 Task: Add Denco Sow Good Neat Clip to the cart.
Action: Mouse moved to (236, 122)
Screenshot: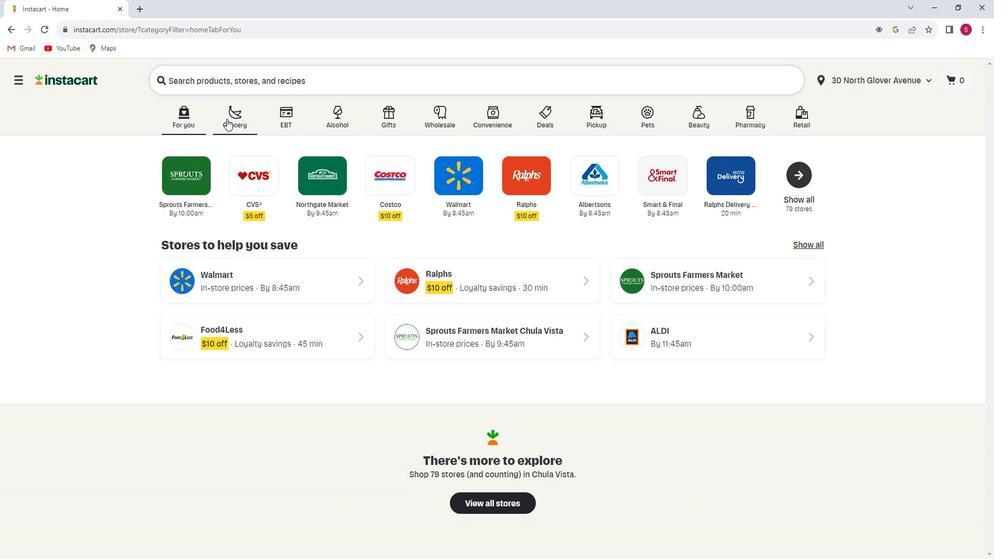 
Action: Mouse pressed left at (236, 122)
Screenshot: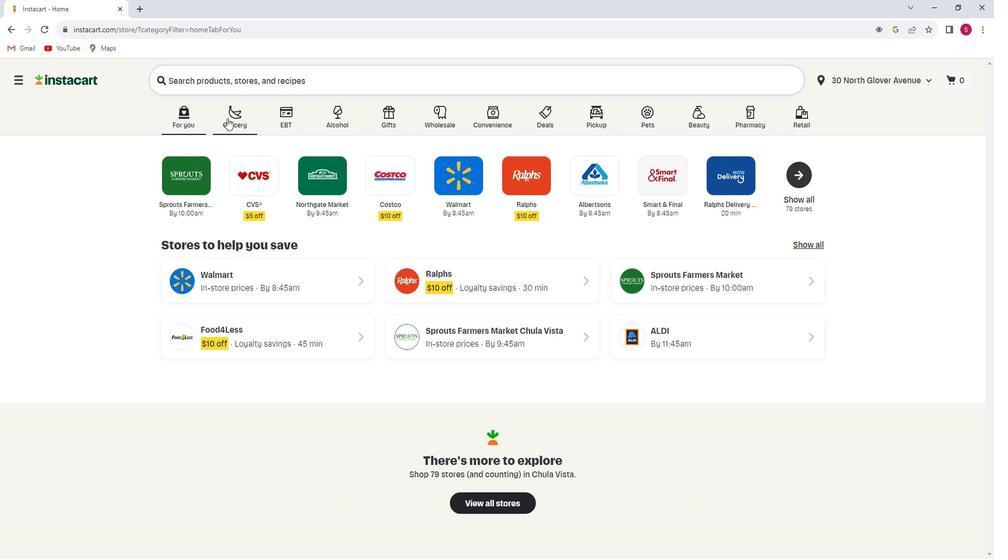 
Action: Mouse moved to (226, 306)
Screenshot: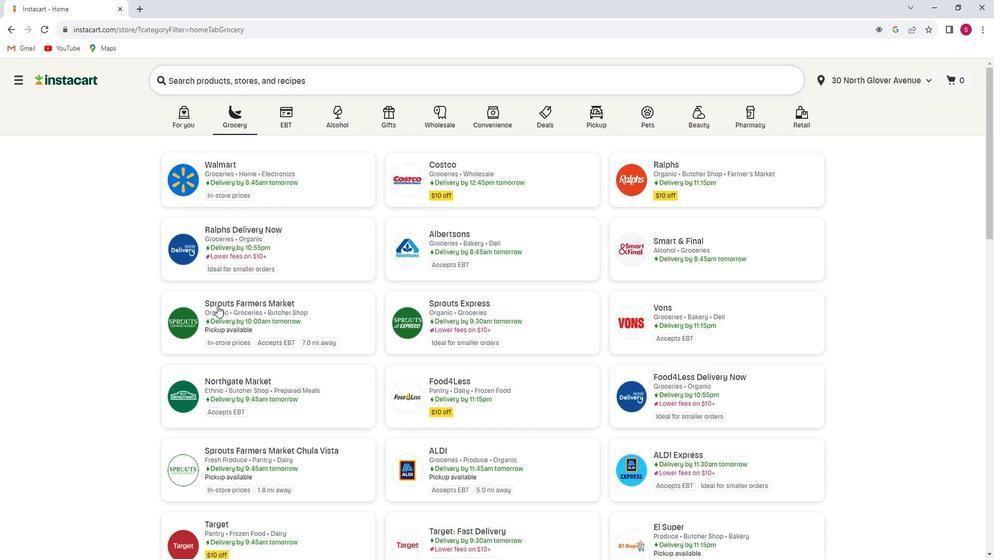 
Action: Mouse pressed left at (226, 306)
Screenshot: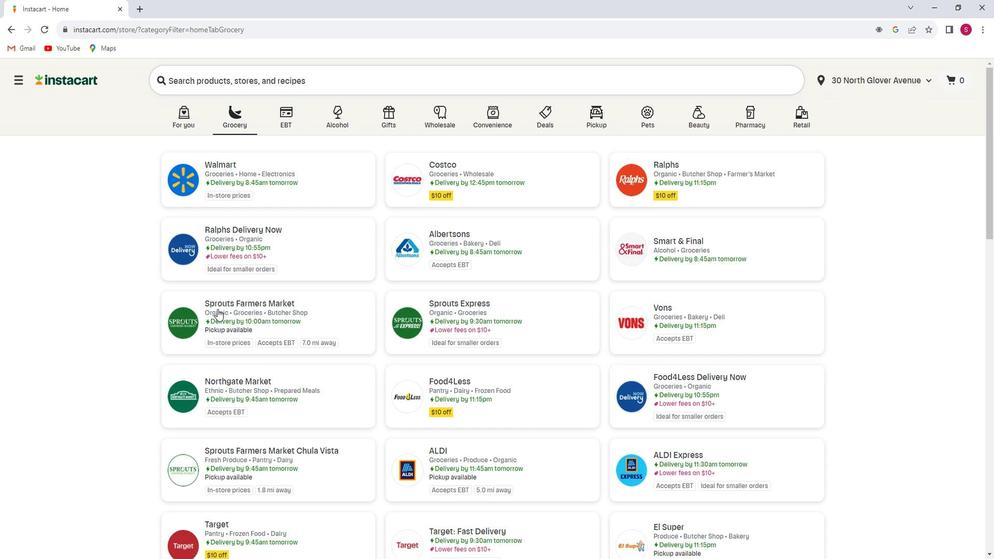 
Action: Mouse moved to (73, 308)
Screenshot: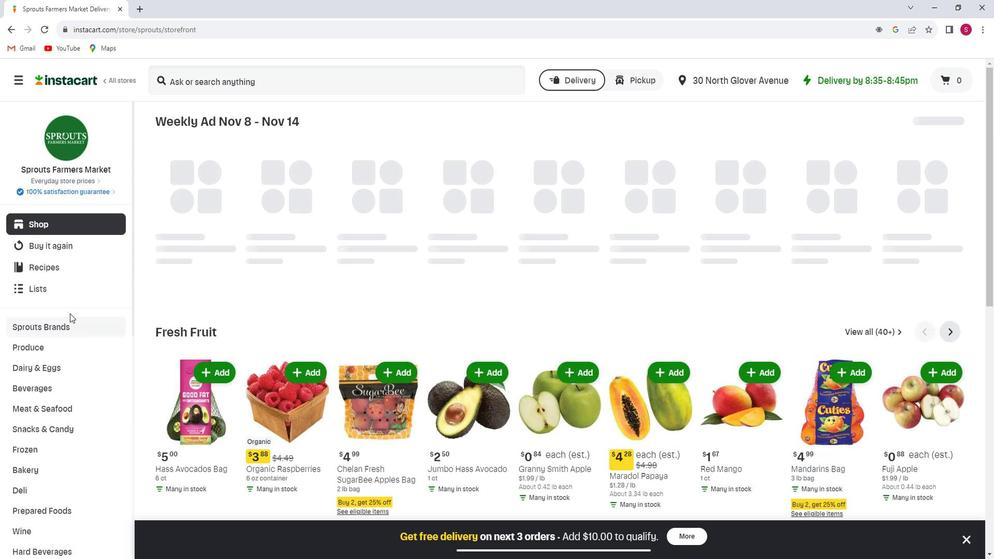 
Action: Mouse scrolled (73, 307) with delta (0, 0)
Screenshot: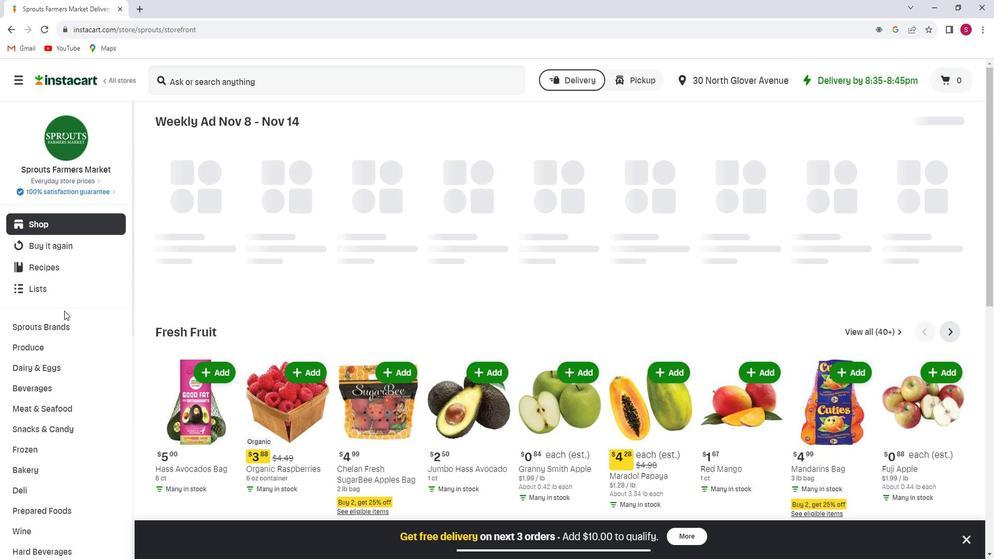 
Action: Mouse scrolled (73, 307) with delta (0, 0)
Screenshot: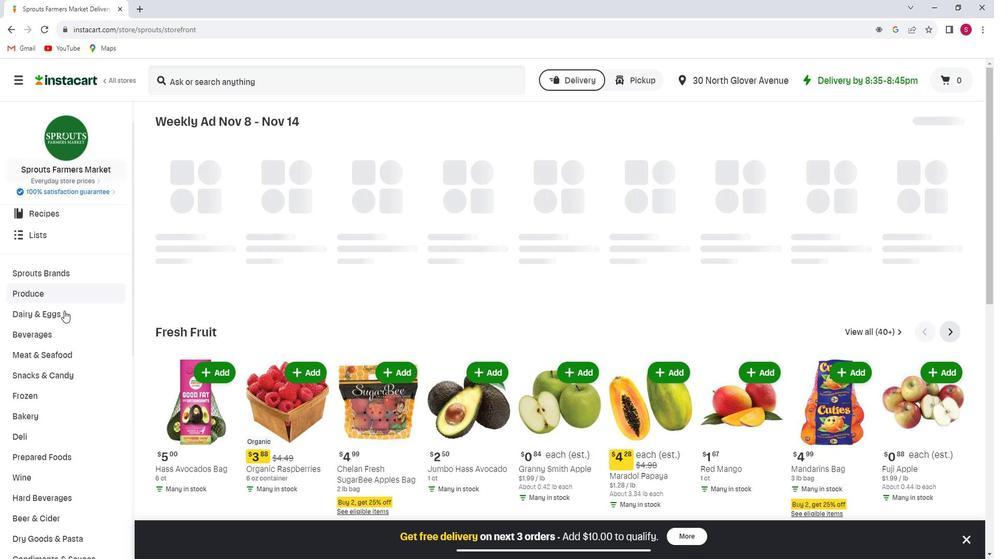 
Action: Mouse scrolled (73, 307) with delta (0, 0)
Screenshot: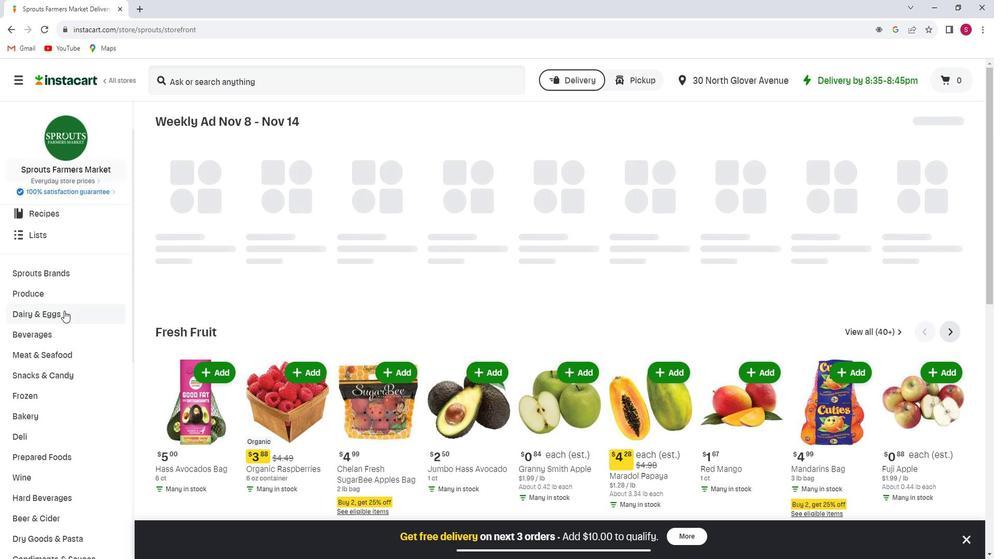
Action: Mouse scrolled (73, 307) with delta (0, 0)
Screenshot: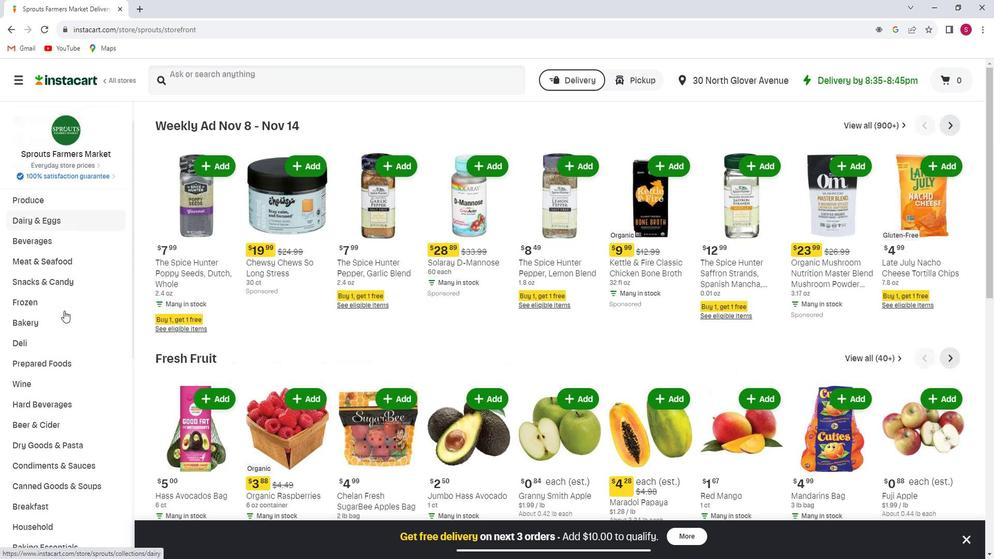 
Action: Mouse scrolled (73, 307) with delta (0, 0)
Screenshot: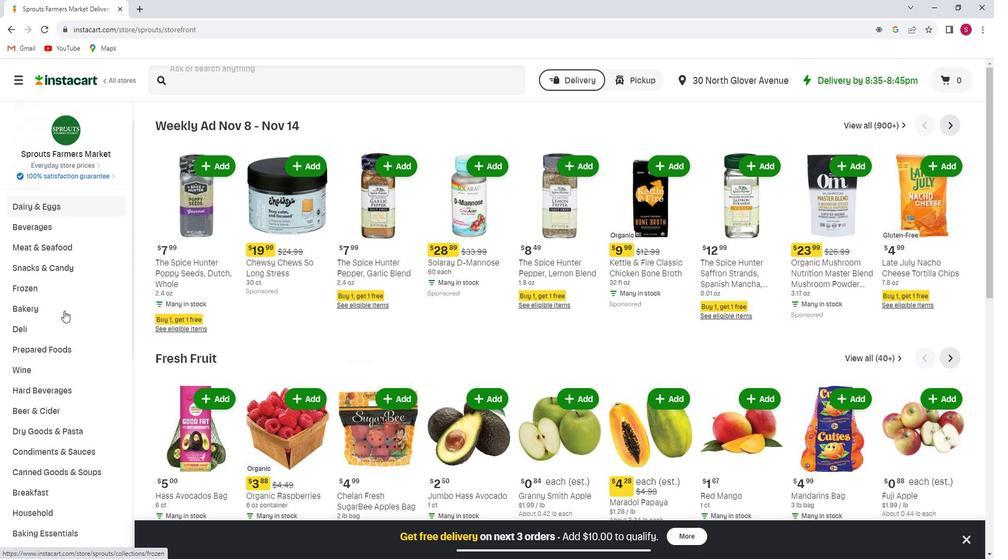 
Action: Mouse scrolled (73, 307) with delta (0, 0)
Screenshot: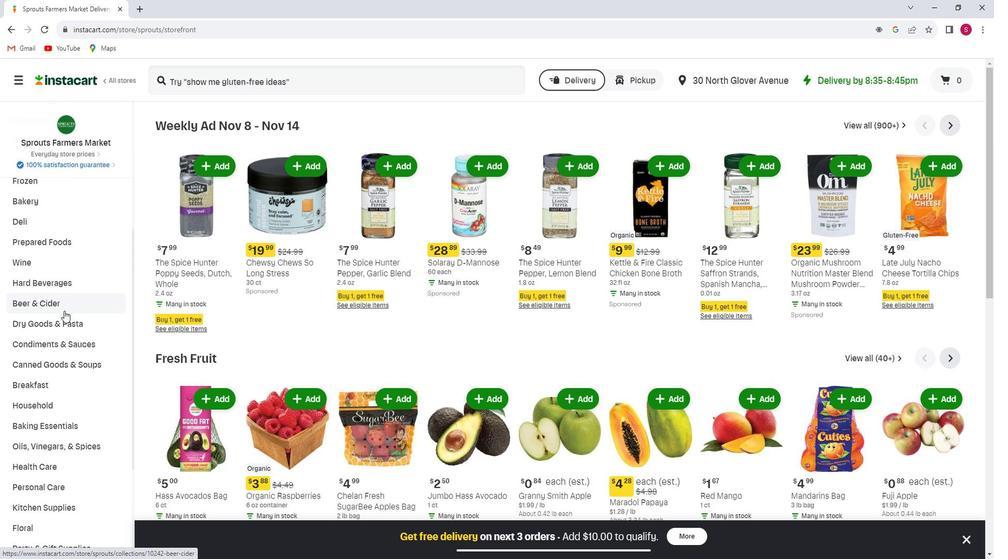 
Action: Mouse moved to (71, 311)
Screenshot: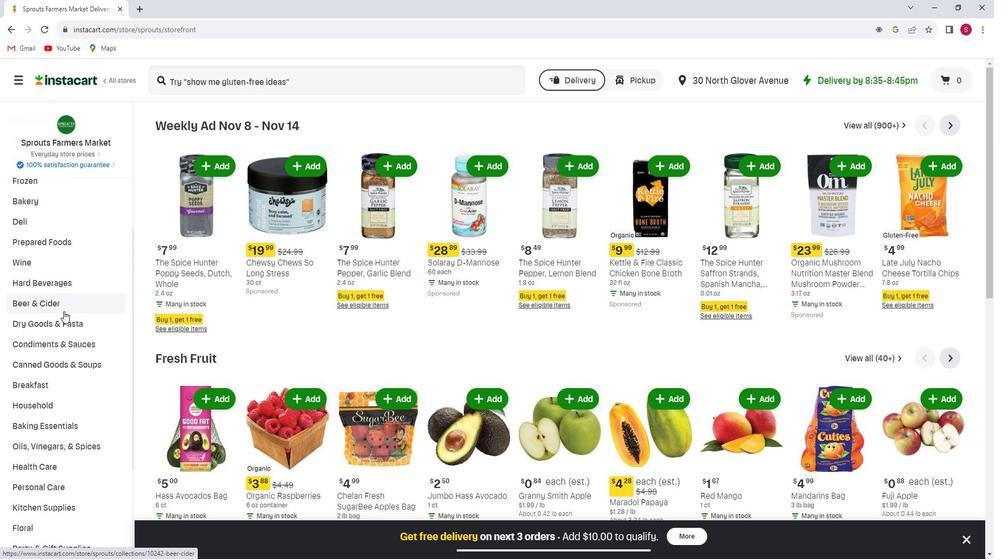 
Action: Mouse scrolled (71, 311) with delta (0, 0)
Screenshot: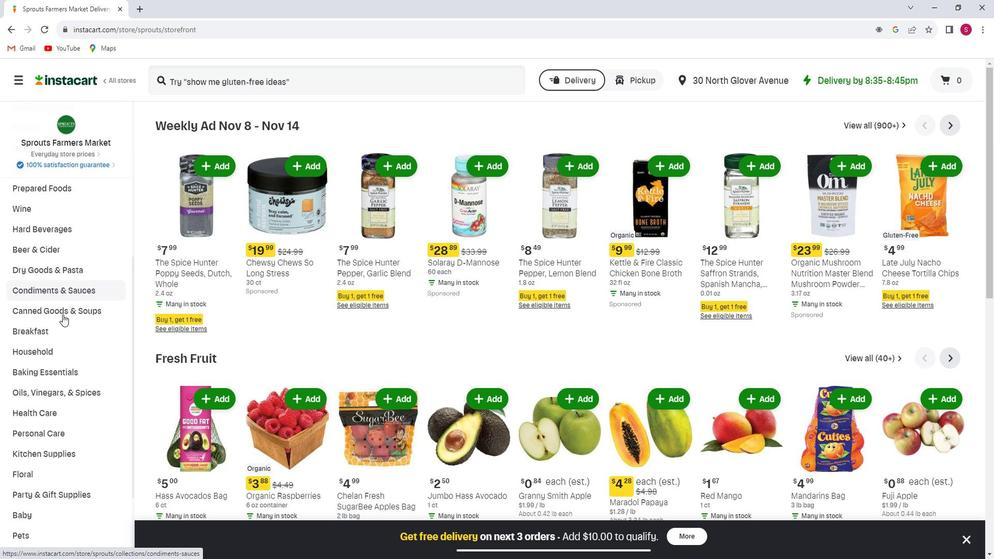 
Action: Mouse moved to (59, 367)
Screenshot: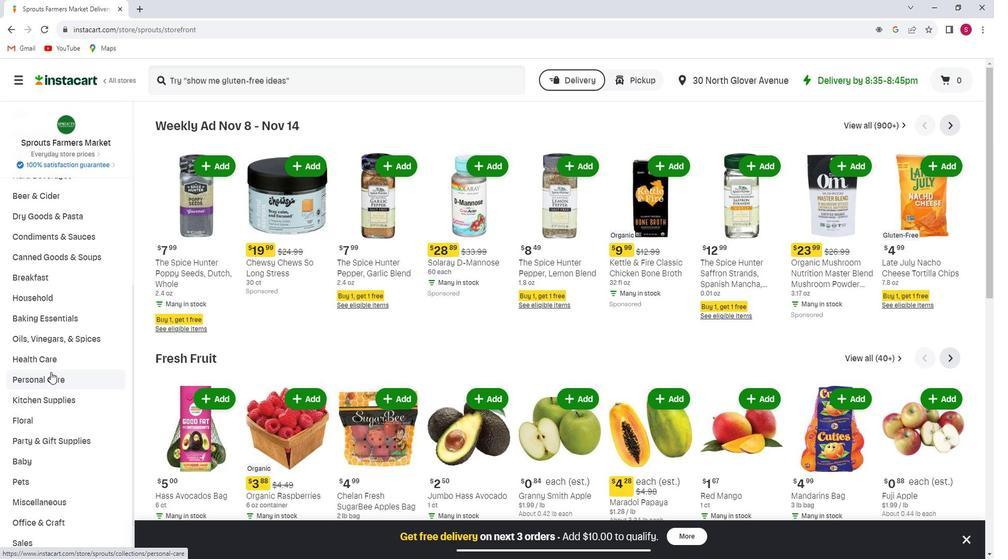 
Action: Mouse pressed left at (59, 367)
Screenshot: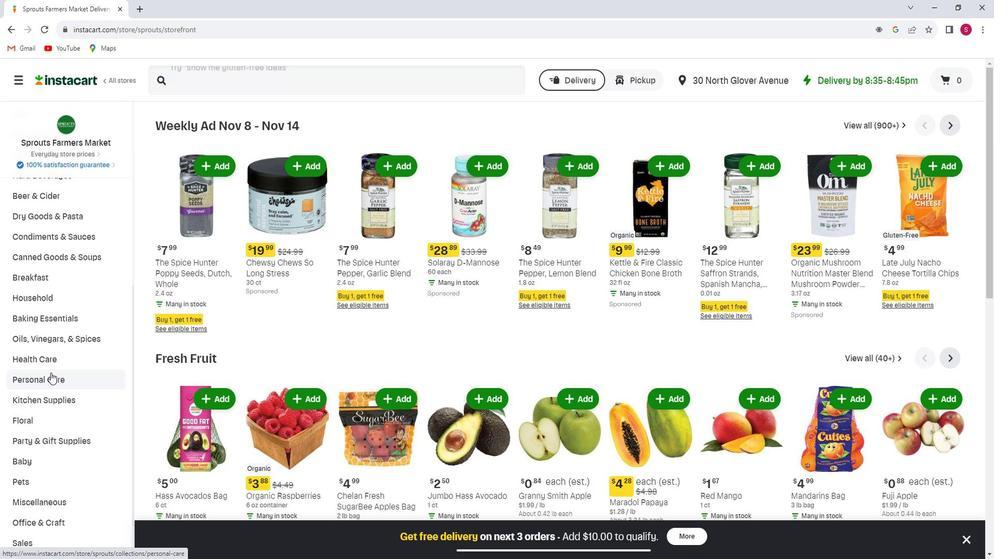 
Action: Mouse moved to (893, 153)
Screenshot: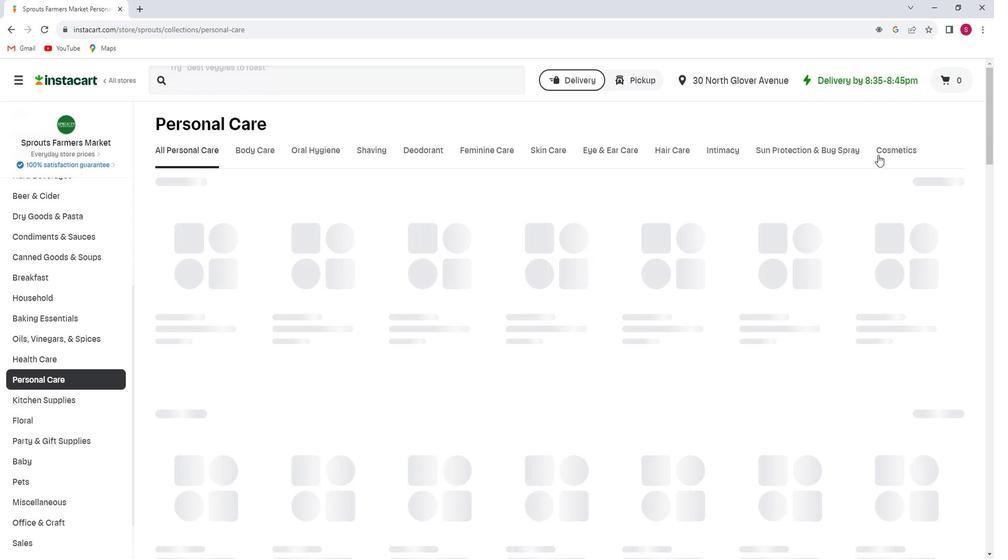 
Action: Mouse pressed left at (893, 153)
Screenshot: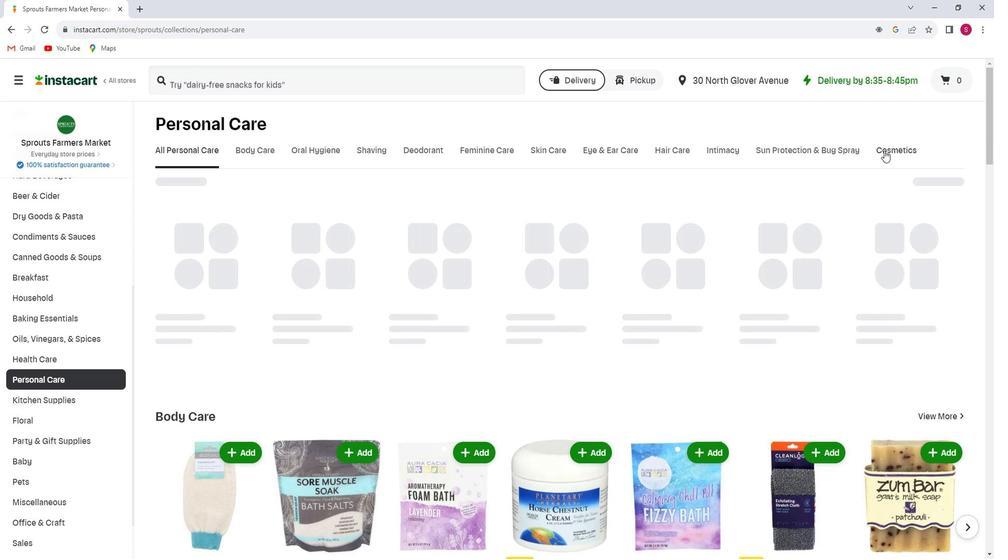 
Action: Mouse moved to (294, 200)
Screenshot: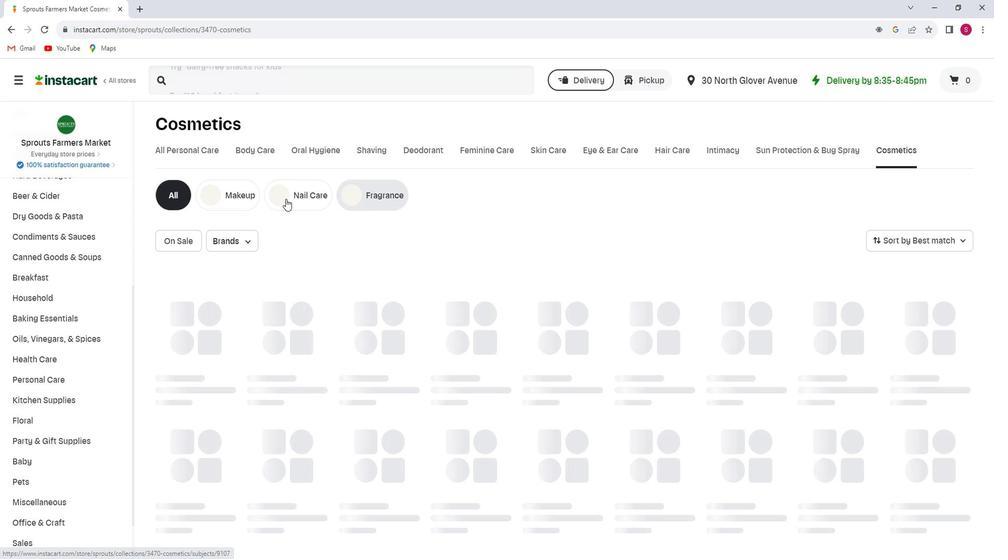 
Action: Mouse pressed left at (294, 200)
Screenshot: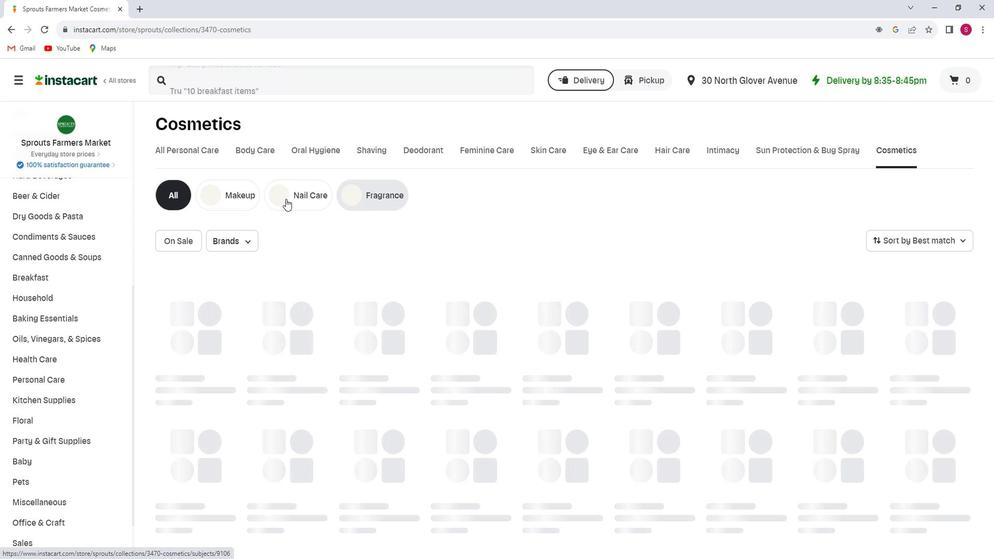 
Action: Mouse moved to (238, 85)
Screenshot: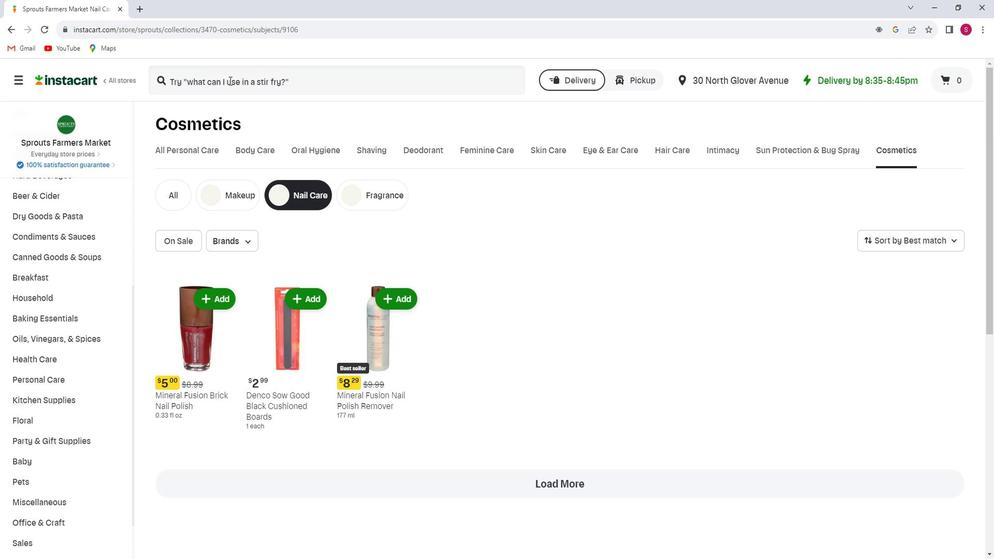 
Action: Mouse pressed left at (238, 85)
Screenshot: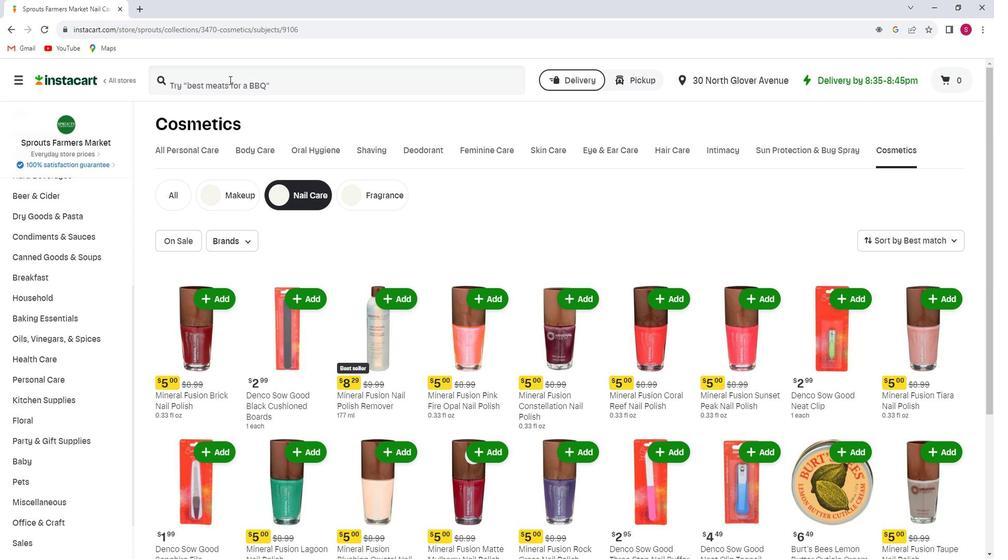 
Action: Key pressed <Key.shift><Key.shift><Key.shift><Key.shift>Denco<Key.space><Key.shift>Sow<Key.space><Key.shift>Good<Key.space><Key.shift_r>Neat<Key.space><Key.shift>Clip<Key.enter>
Screenshot: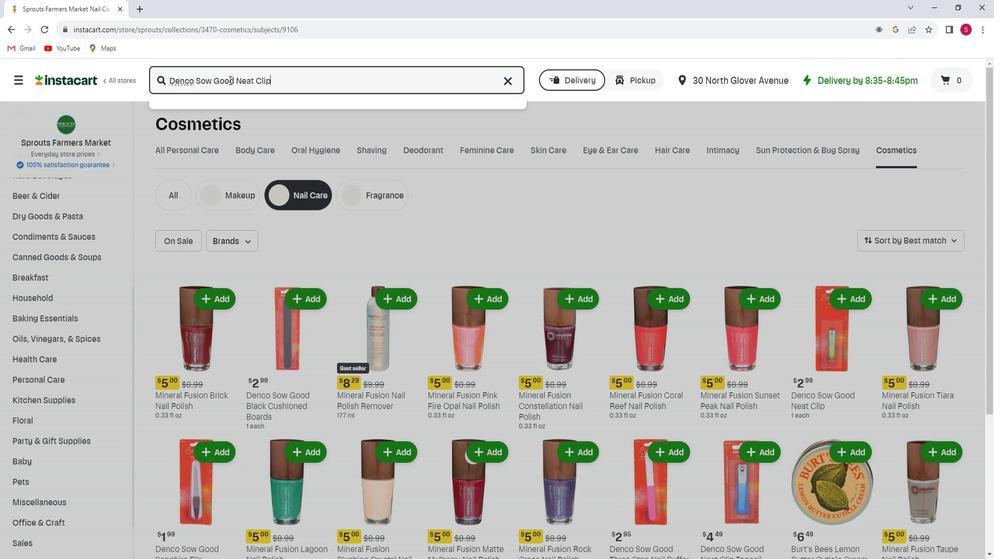 
Action: Mouse moved to (301, 192)
Screenshot: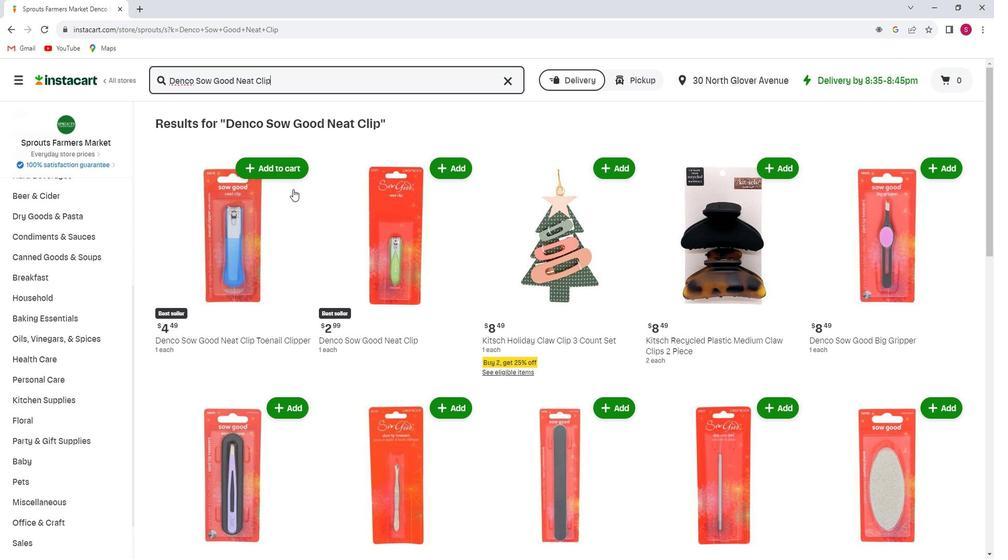 
Action: Mouse scrolled (301, 191) with delta (0, 0)
Screenshot: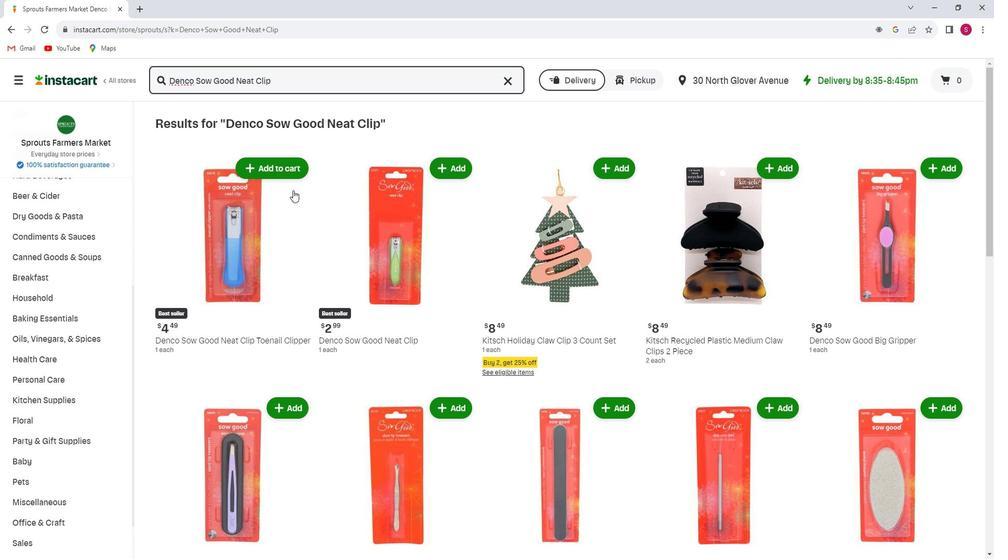
Action: Mouse moved to (443, 120)
Screenshot: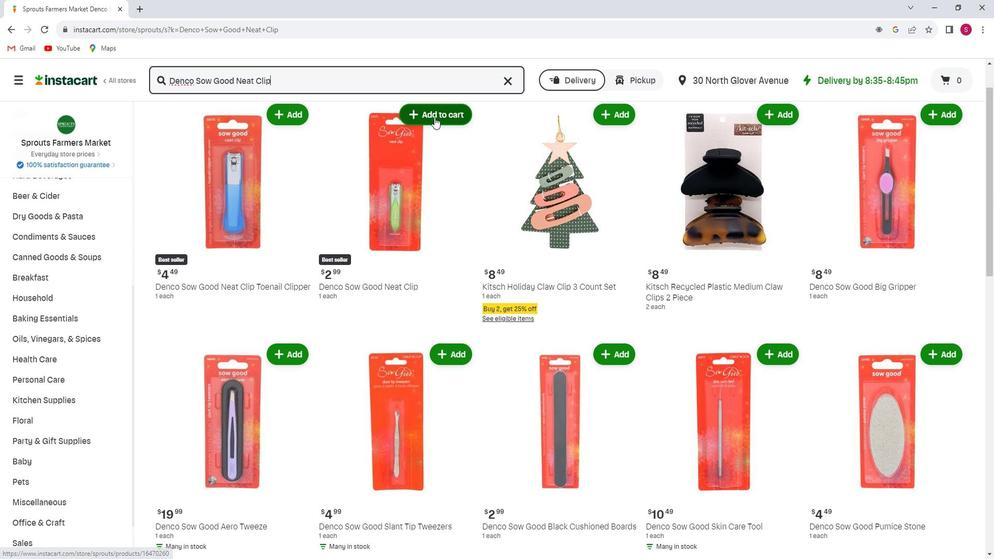 
Action: Mouse pressed left at (443, 120)
Screenshot: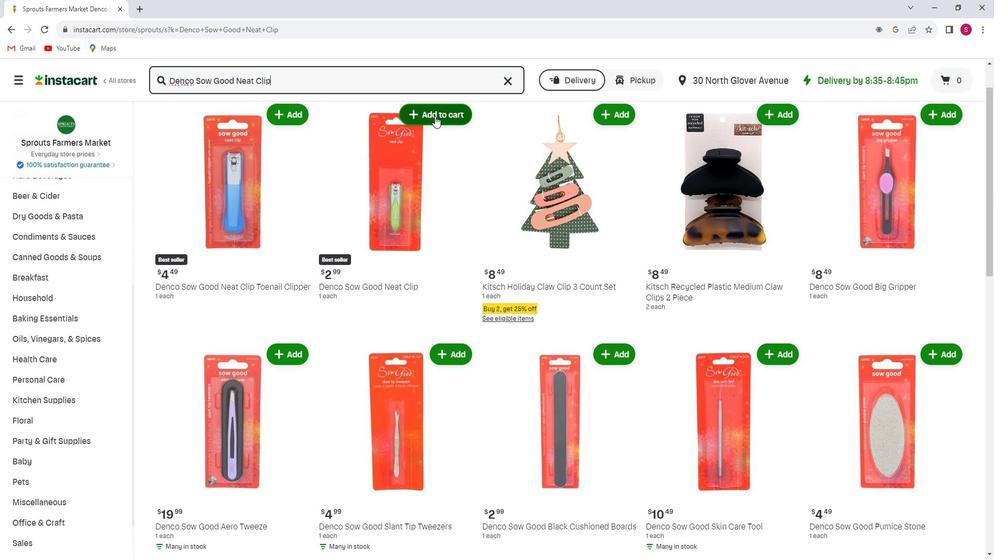 
Action: Mouse moved to (470, 181)
Screenshot: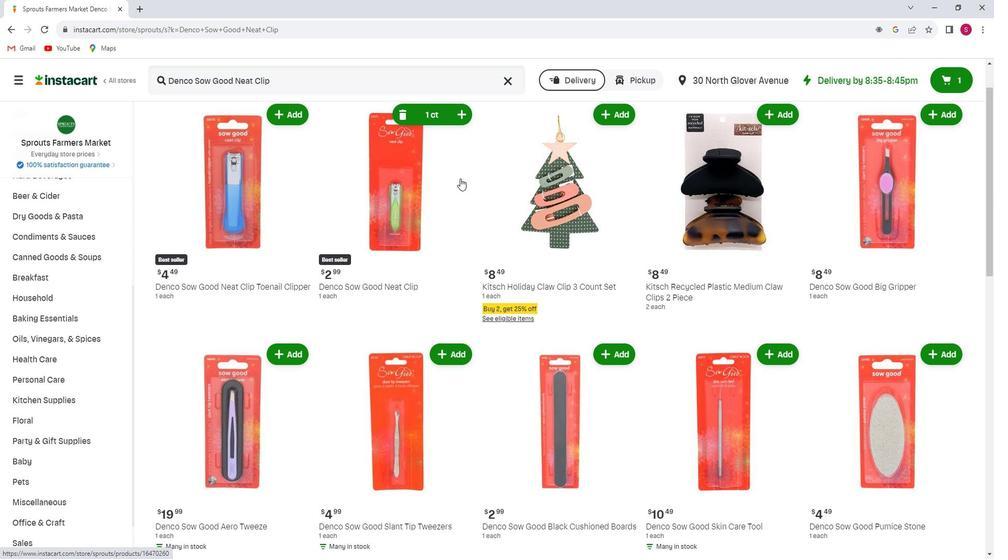 
